 Task: Add So Delicious Vanilla Coconut Milk Yogurt to the cart.
Action: Mouse pressed left at (19, 114)
Screenshot: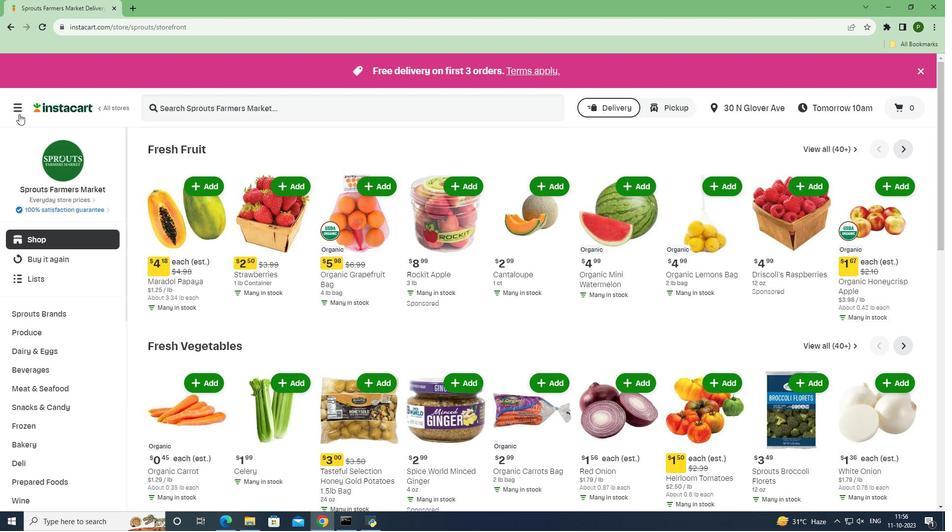 
Action: Mouse moved to (30, 260)
Screenshot: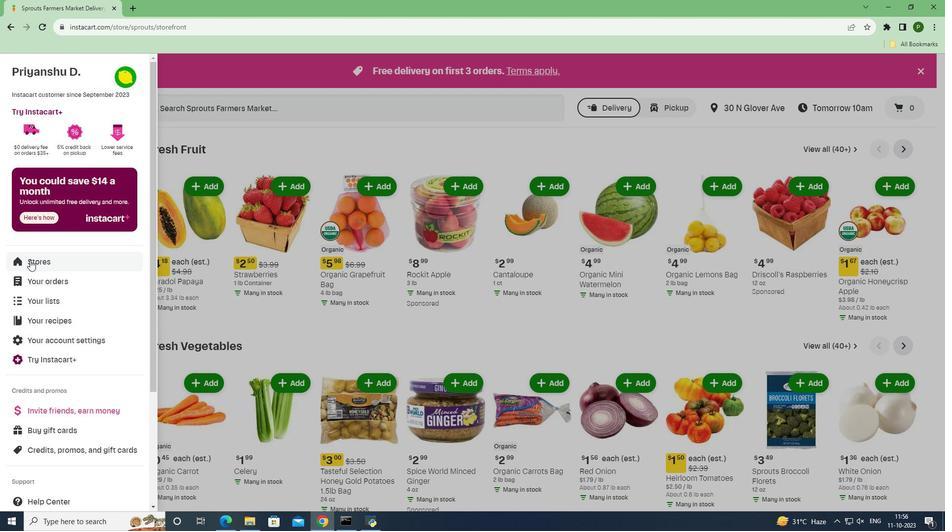 
Action: Mouse pressed left at (30, 260)
Screenshot: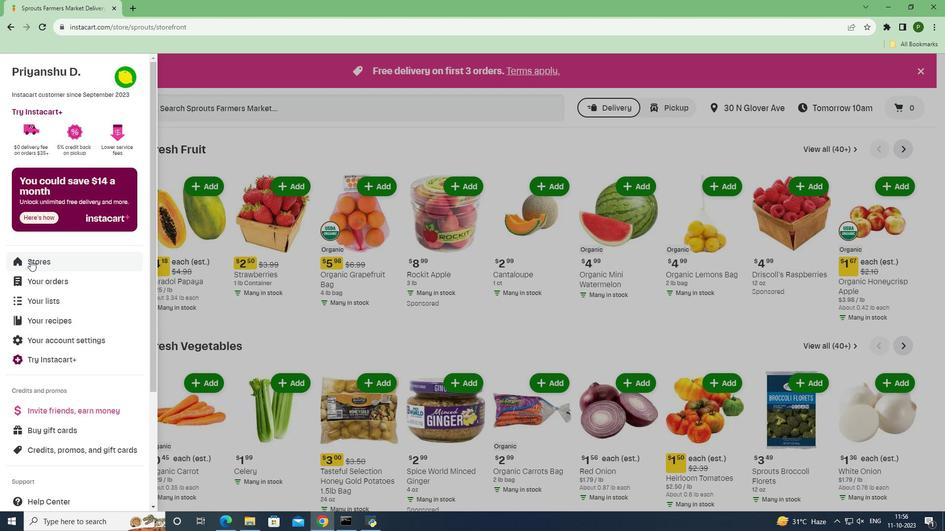 
Action: Mouse moved to (221, 113)
Screenshot: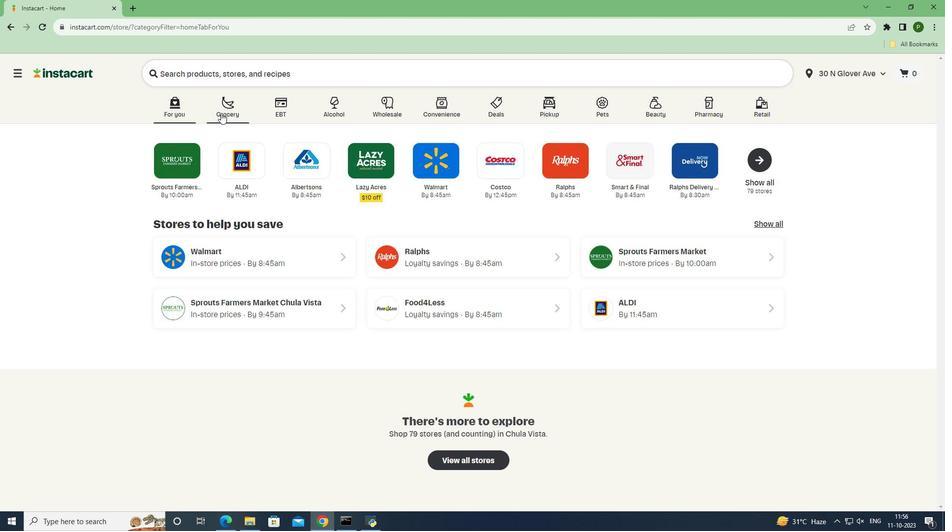 
Action: Mouse pressed left at (221, 113)
Screenshot: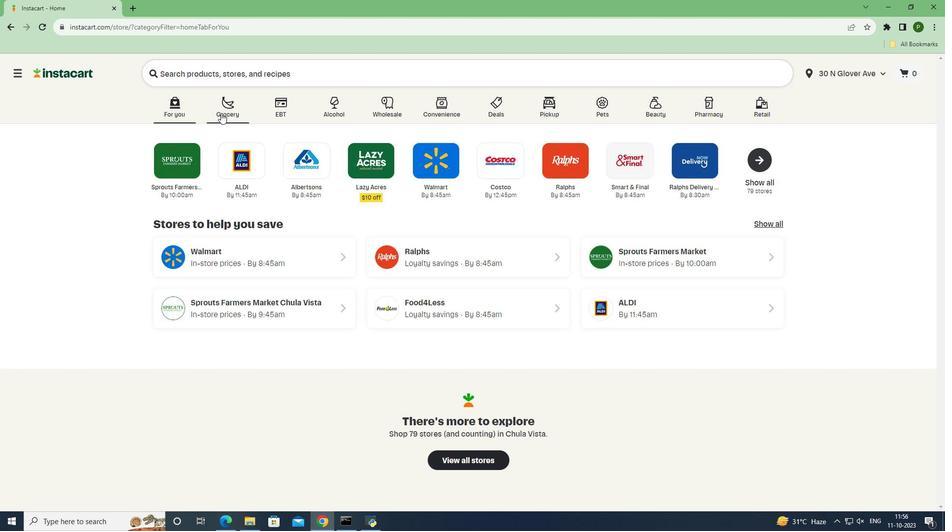 
Action: Mouse moved to (377, 217)
Screenshot: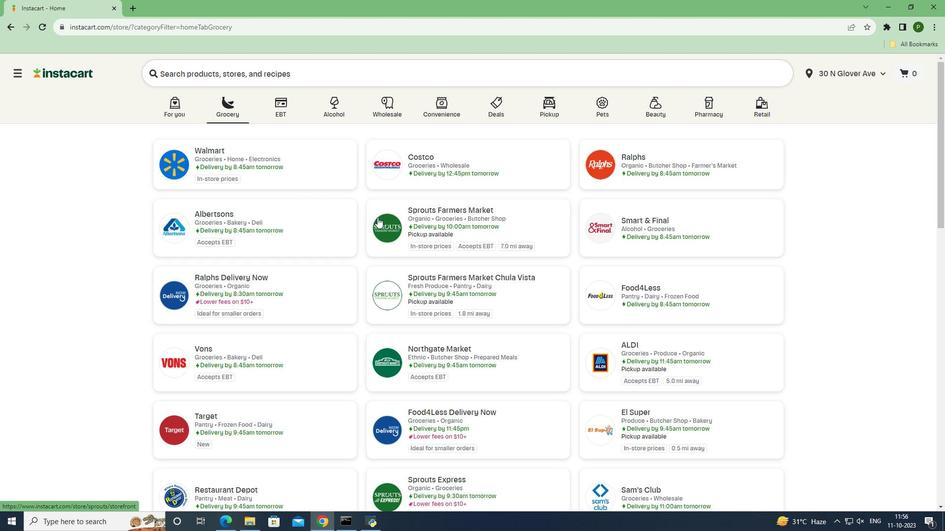 
Action: Mouse pressed left at (377, 217)
Screenshot: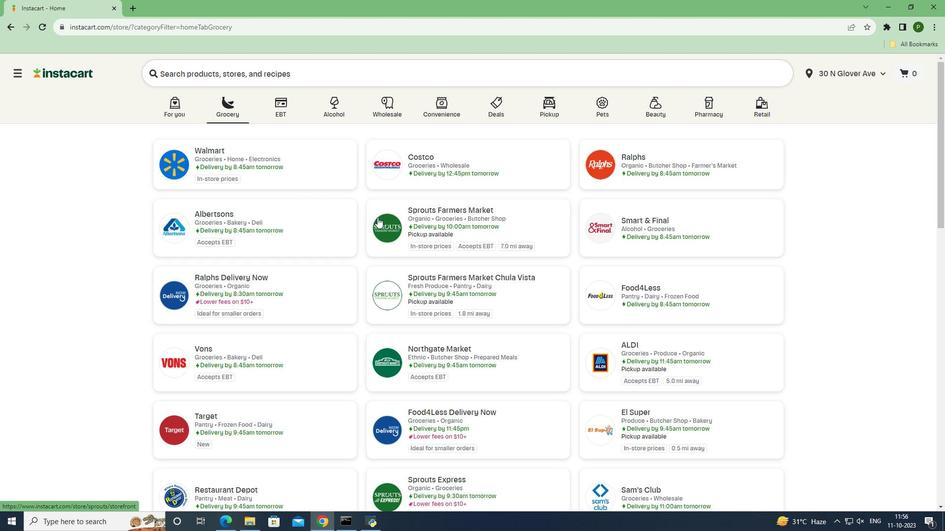 
Action: Mouse moved to (61, 353)
Screenshot: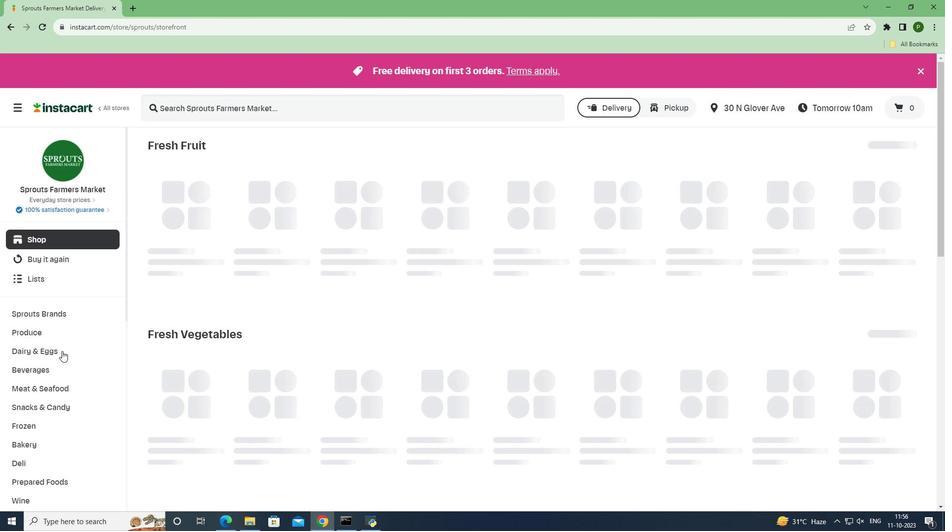 
Action: Mouse pressed left at (61, 353)
Screenshot: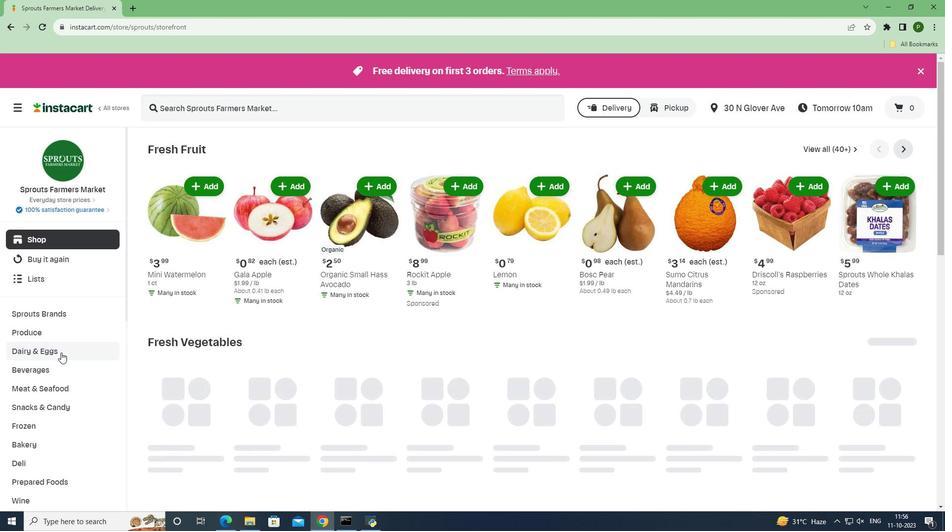 
Action: Mouse moved to (50, 432)
Screenshot: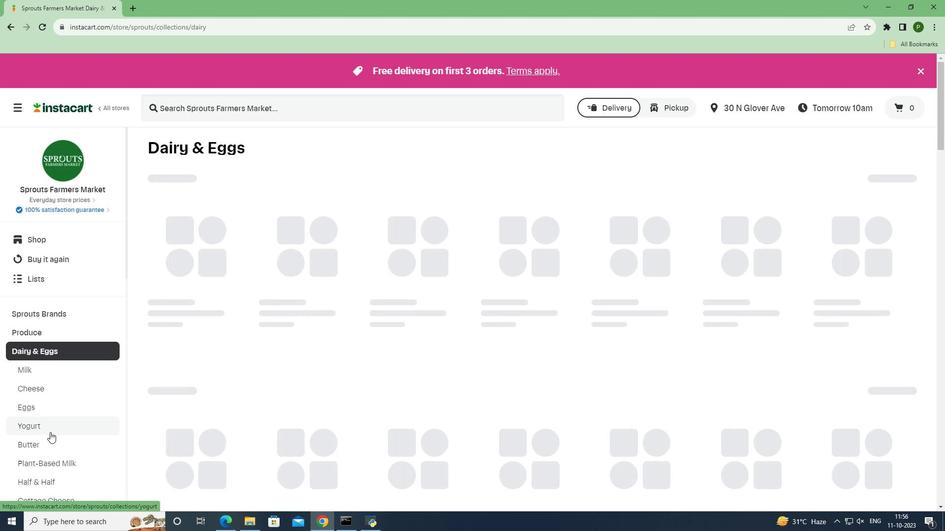 
Action: Mouse pressed left at (50, 432)
Screenshot: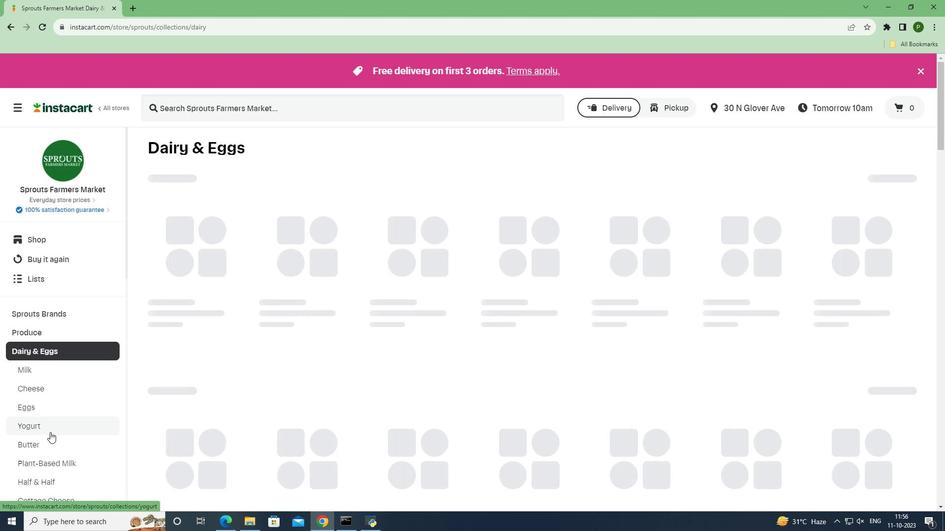 
Action: Mouse moved to (173, 112)
Screenshot: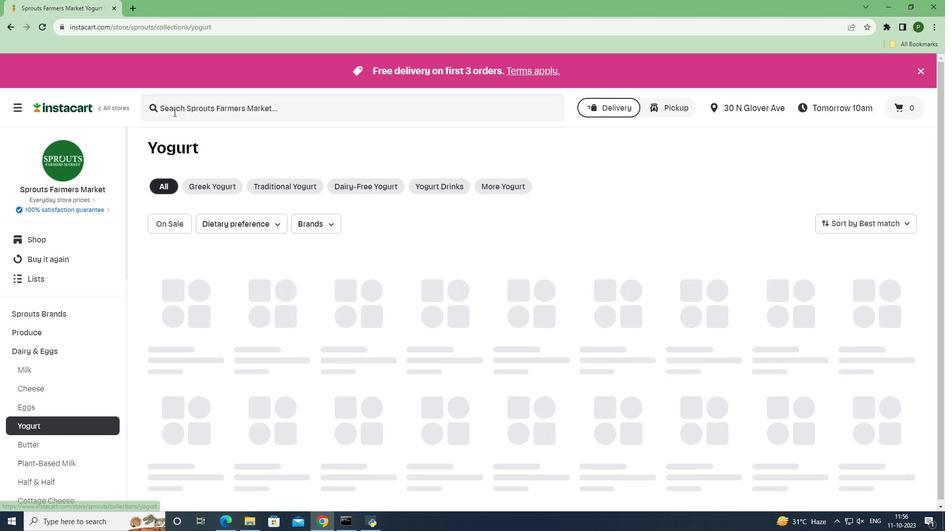 
Action: Mouse pressed left at (173, 112)
Screenshot: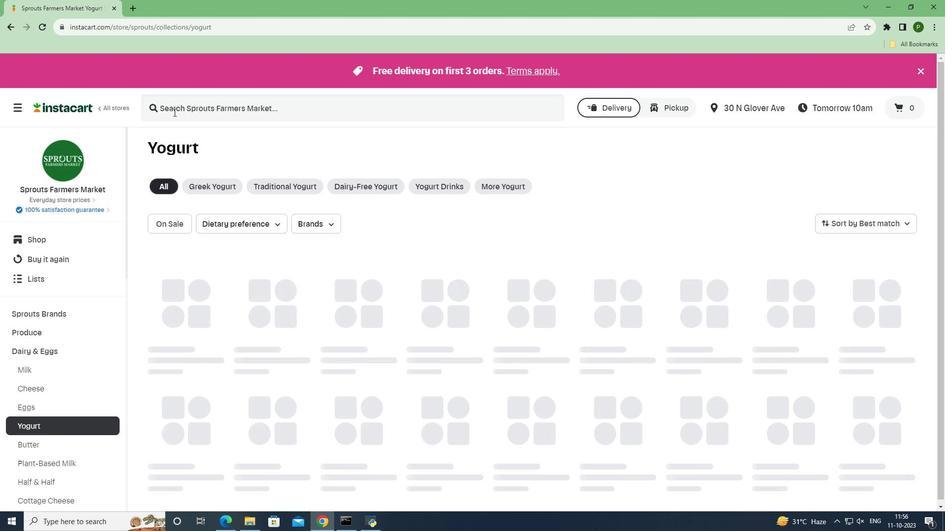 
Action: Key pressed <Key.caps_lock>S<Key.caps_lock>o<Key.space><Key.caps_lock>D<Key.caps_lock>elicious<Key.space><Key.caps_lock>V<Key.caps_lock>anilla<Key.space><Key.caps_lock>C<Key.caps_lock>oconut<Key.space><Key.caps_lock>M<Key.caps_lock>ilk<Key.space><Key.caps_lock>Y<Key.caps_lock>ogurt<Key.space><Key.enter>
Screenshot: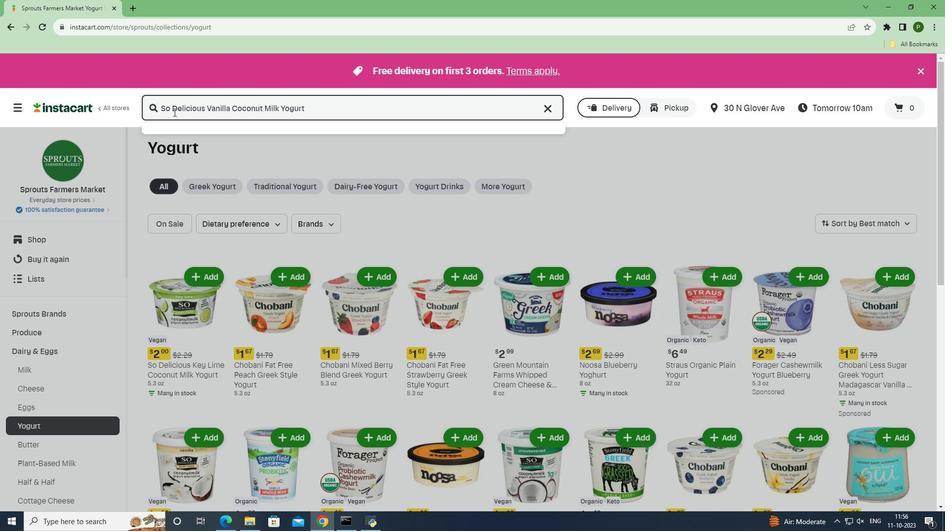 
Action: Mouse moved to (275, 209)
Screenshot: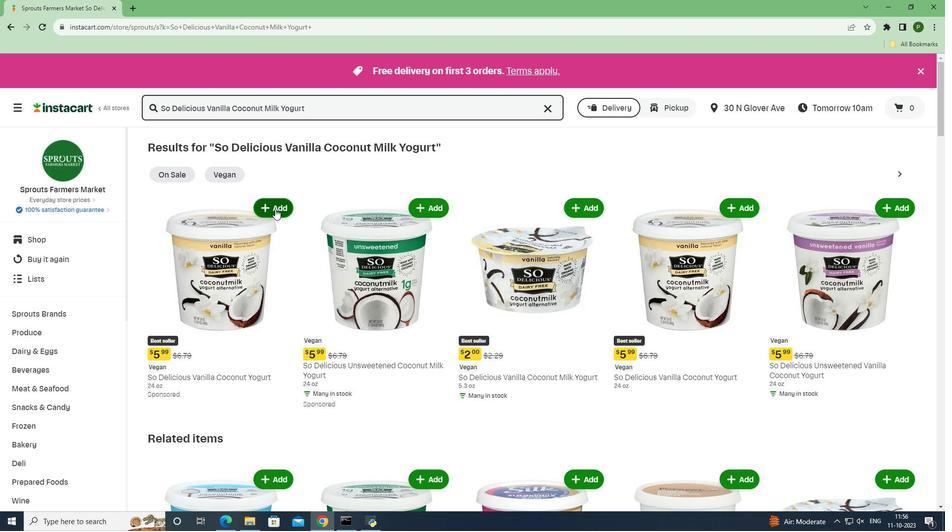 
Action: Mouse pressed left at (275, 209)
Screenshot: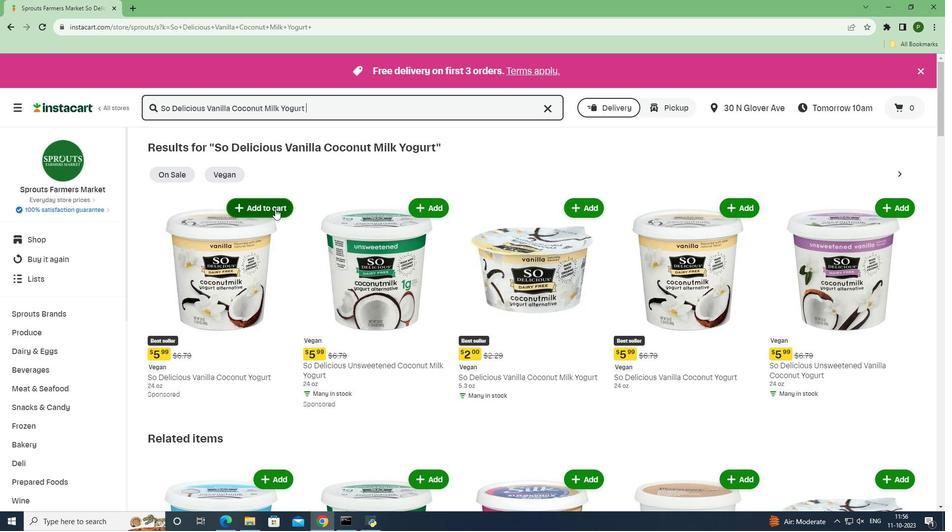 
Action: Mouse moved to (293, 271)
Screenshot: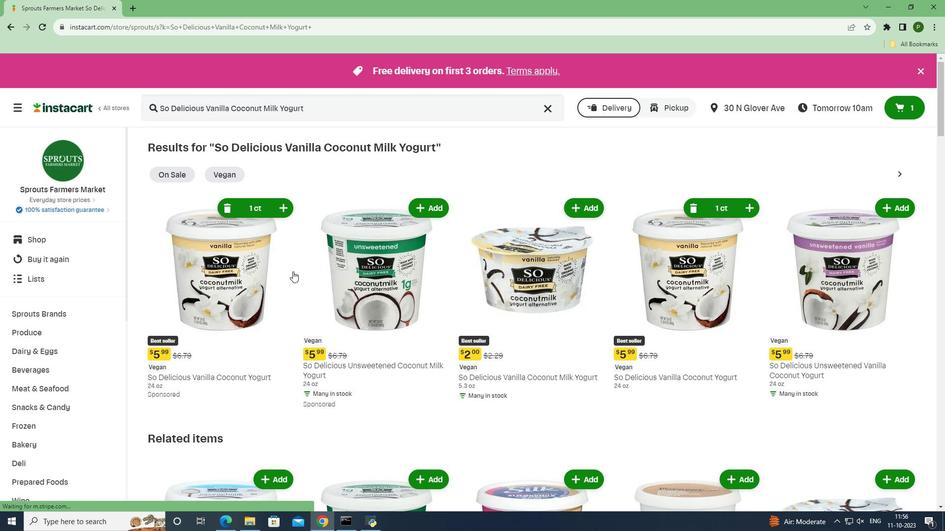 
